 Task: Create a due date automation trigger when advanced on, on the wednesday of the week a card is due add dates not due this week at 11:00 AM.
Action: Mouse moved to (1091, 103)
Screenshot: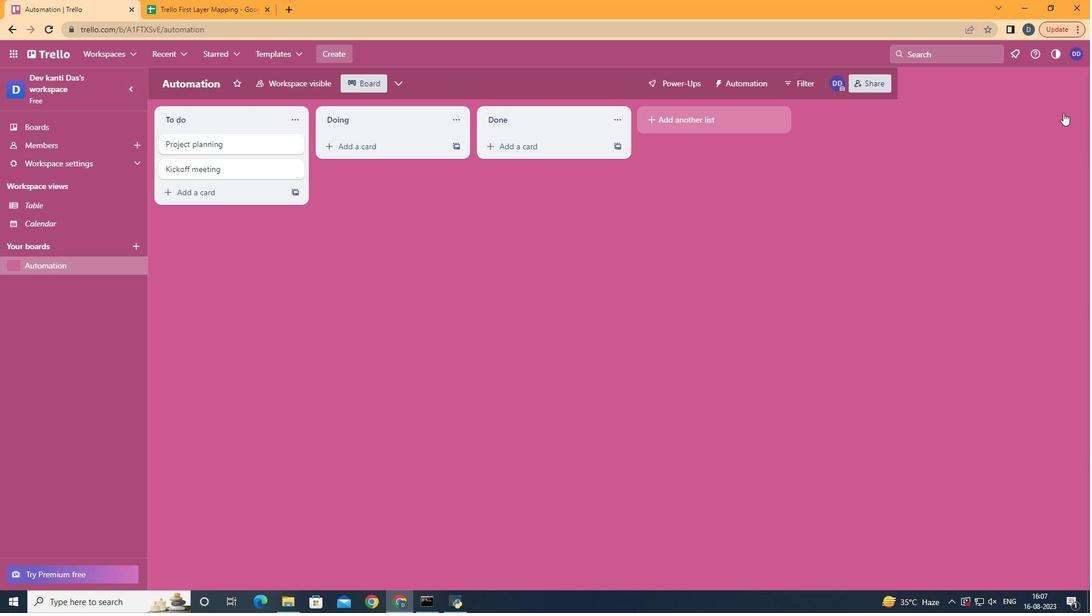 
Action: Mouse pressed left at (1091, 103)
Screenshot: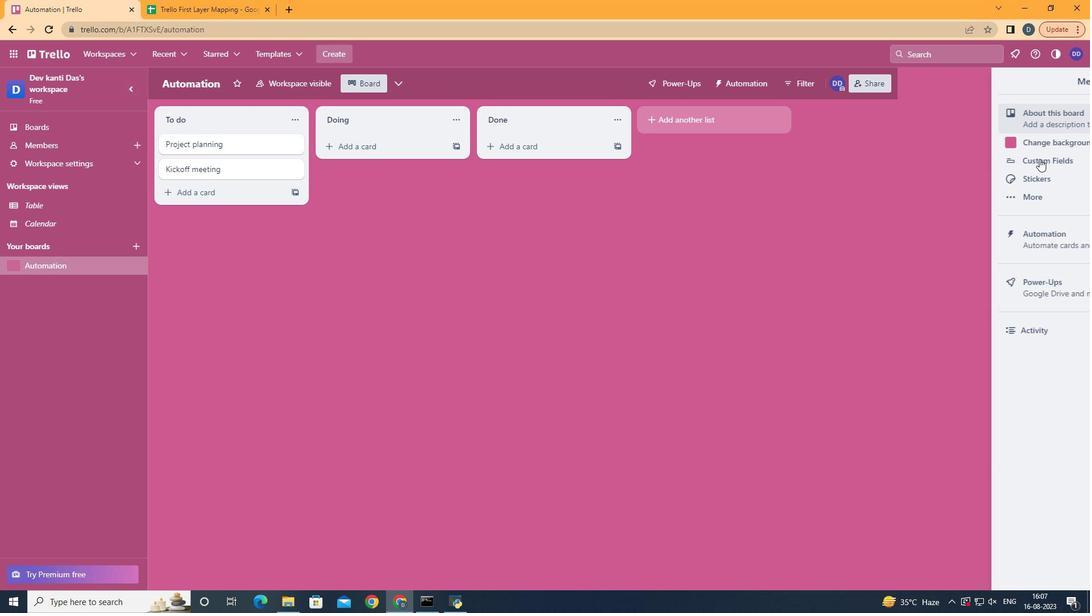 
Action: Mouse moved to (1004, 254)
Screenshot: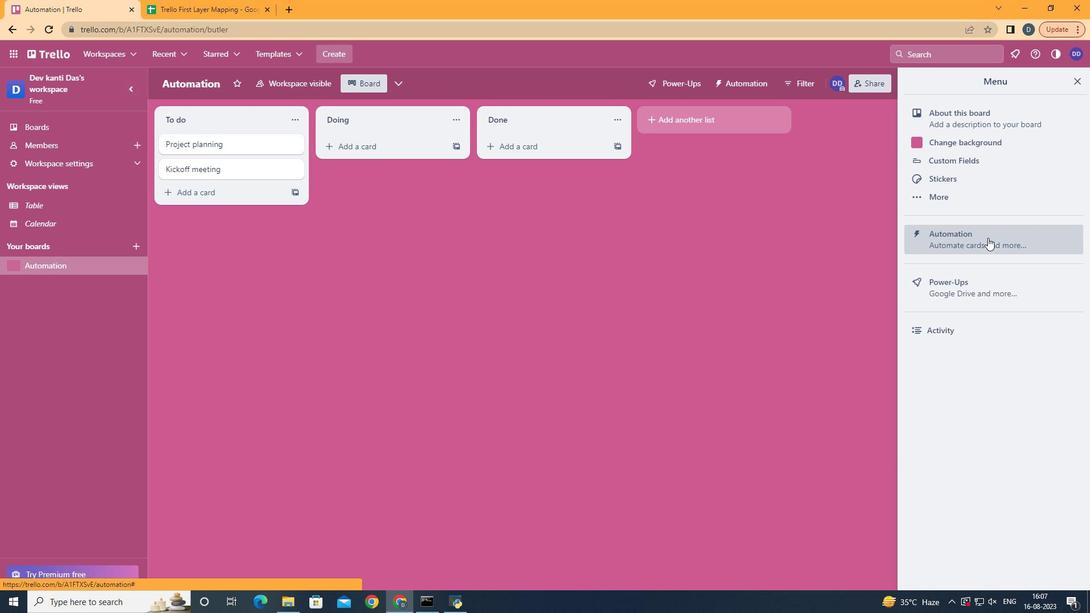
Action: Mouse pressed left at (1004, 254)
Screenshot: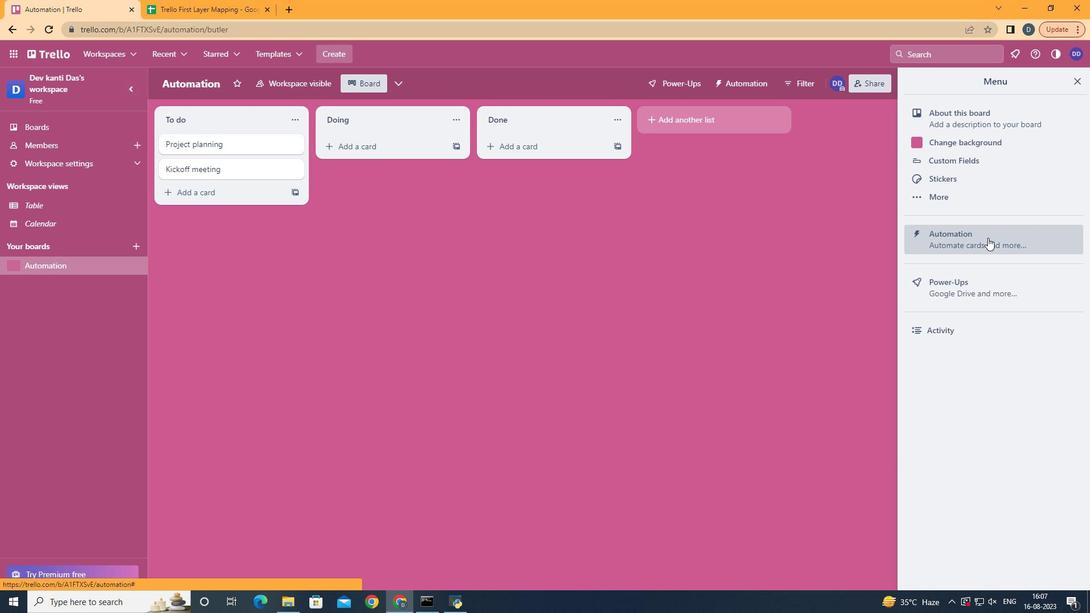 
Action: Mouse moved to (220, 253)
Screenshot: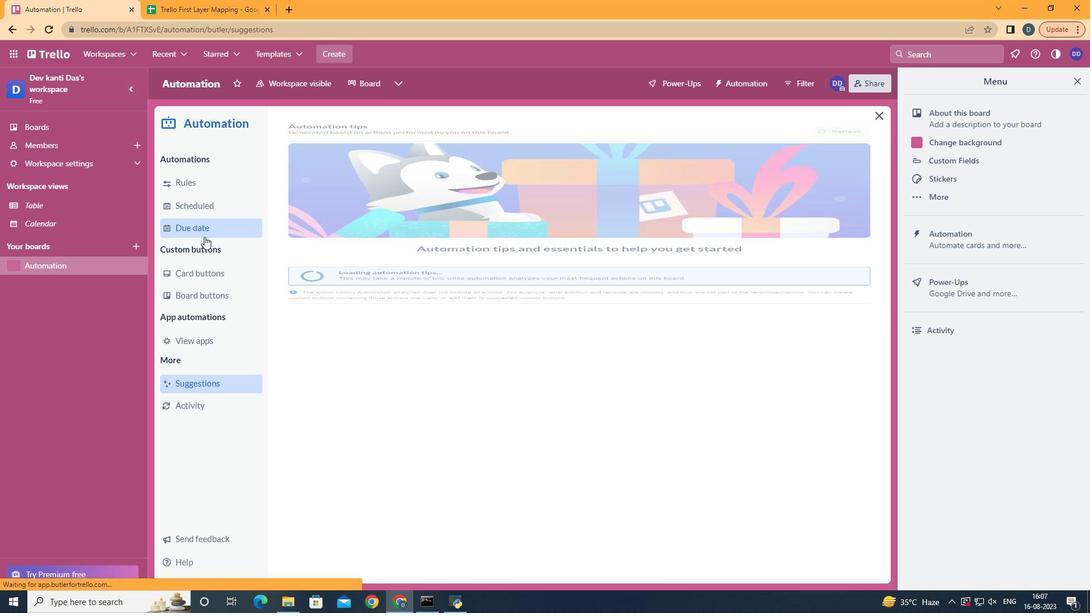 
Action: Mouse pressed left at (220, 253)
Screenshot: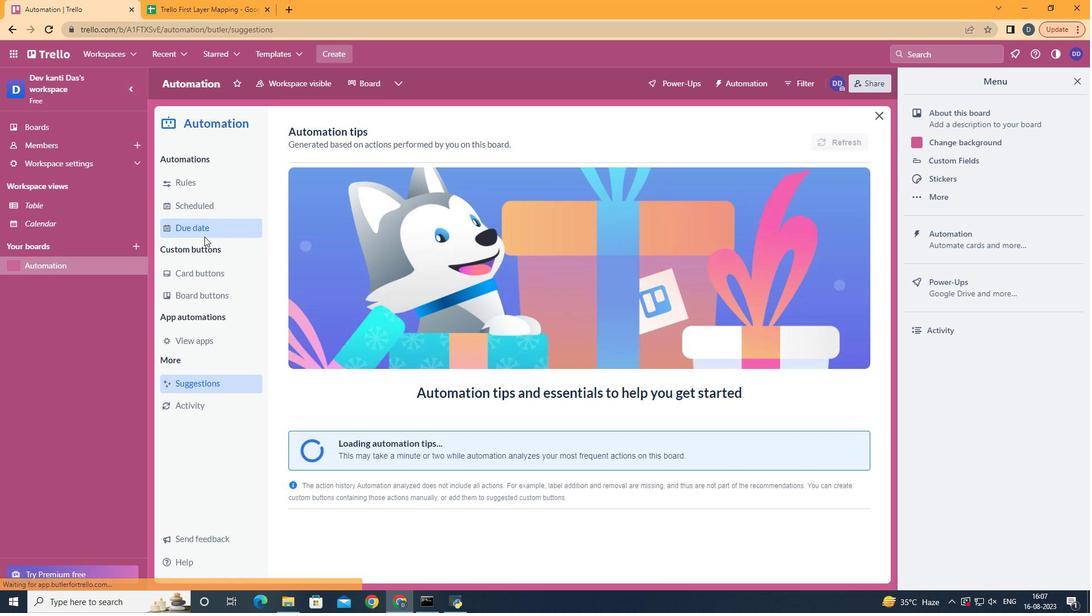 
Action: Mouse moved to (804, 148)
Screenshot: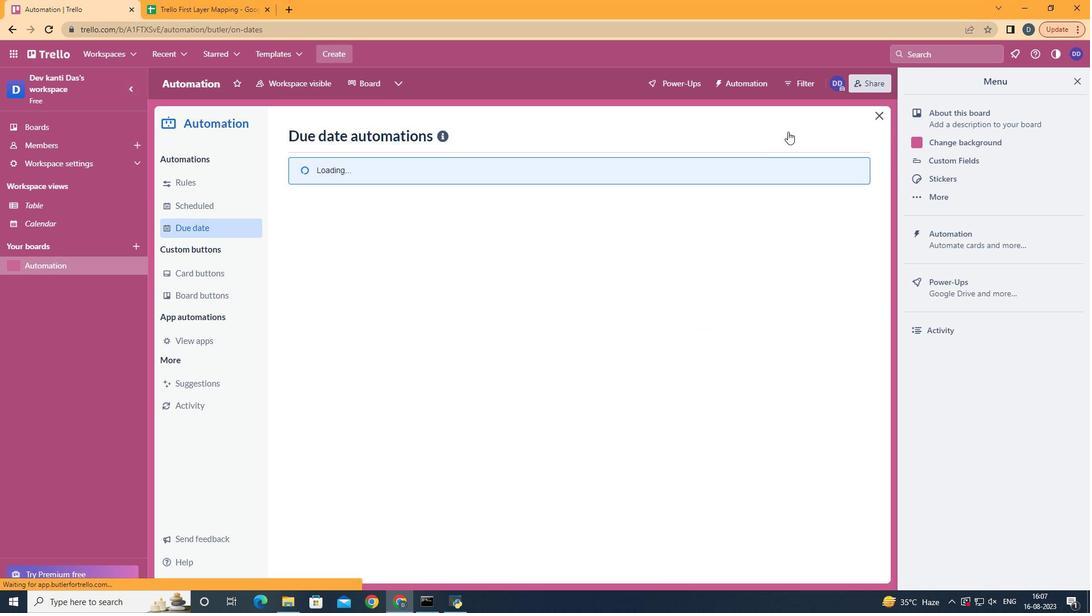 
Action: Mouse pressed left at (804, 148)
Screenshot: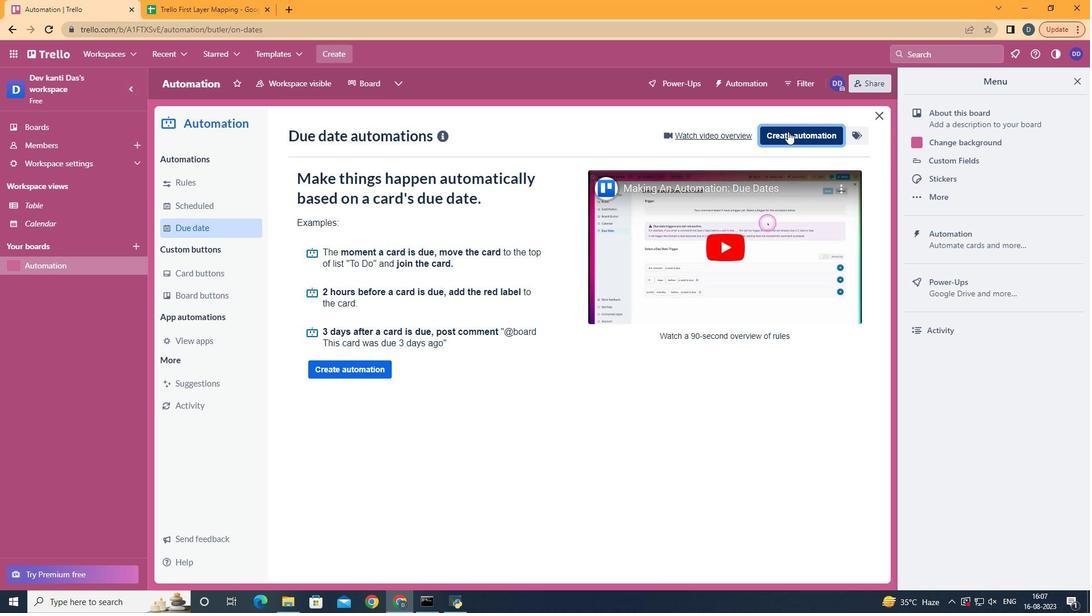 
Action: Mouse moved to (649, 265)
Screenshot: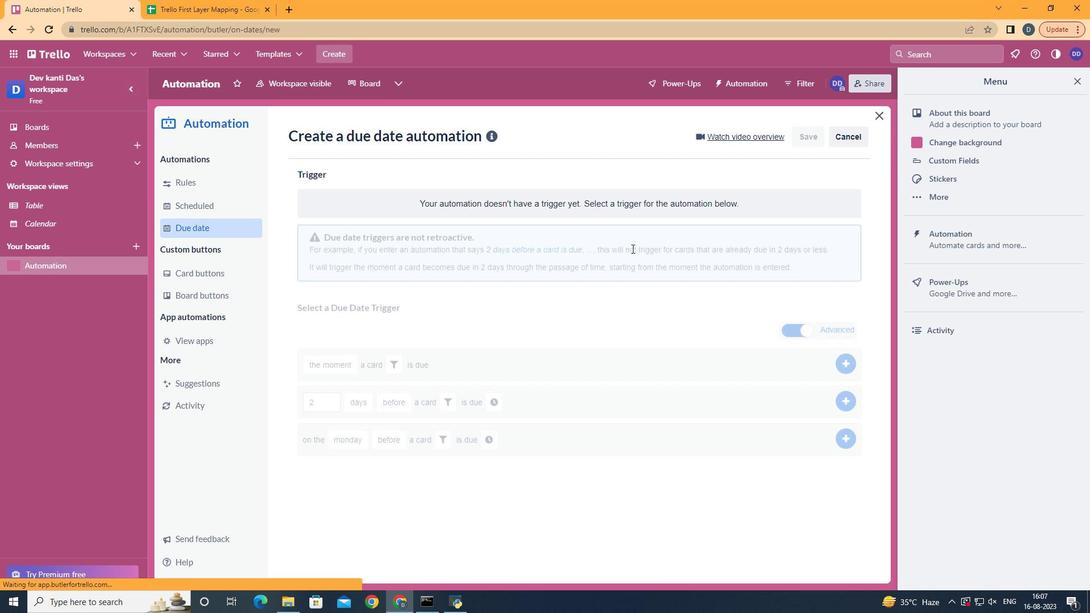 
Action: Mouse pressed left at (649, 265)
Screenshot: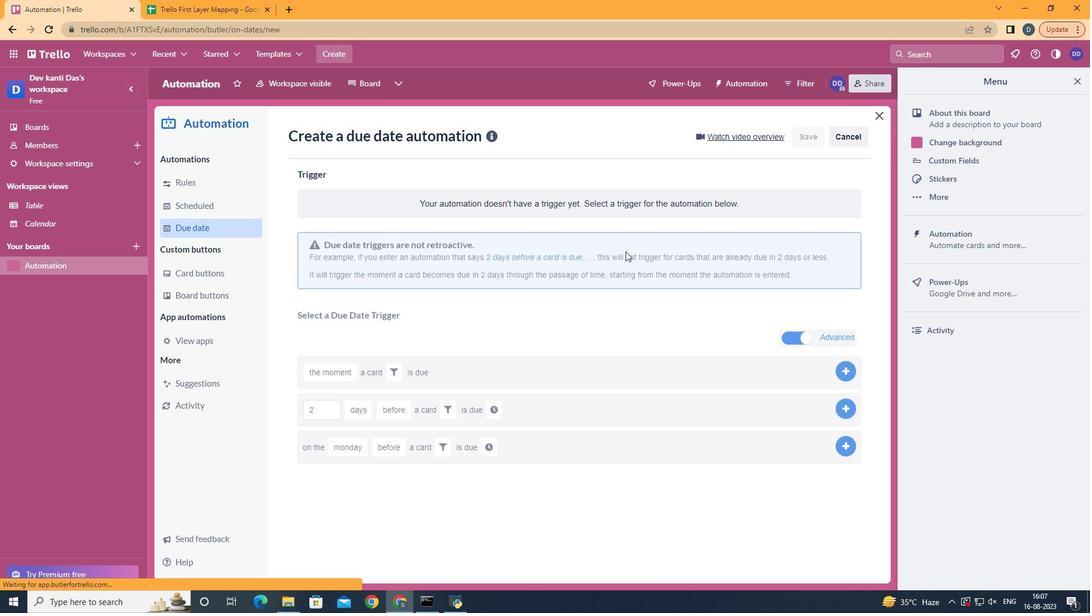 
Action: Mouse moved to (380, 362)
Screenshot: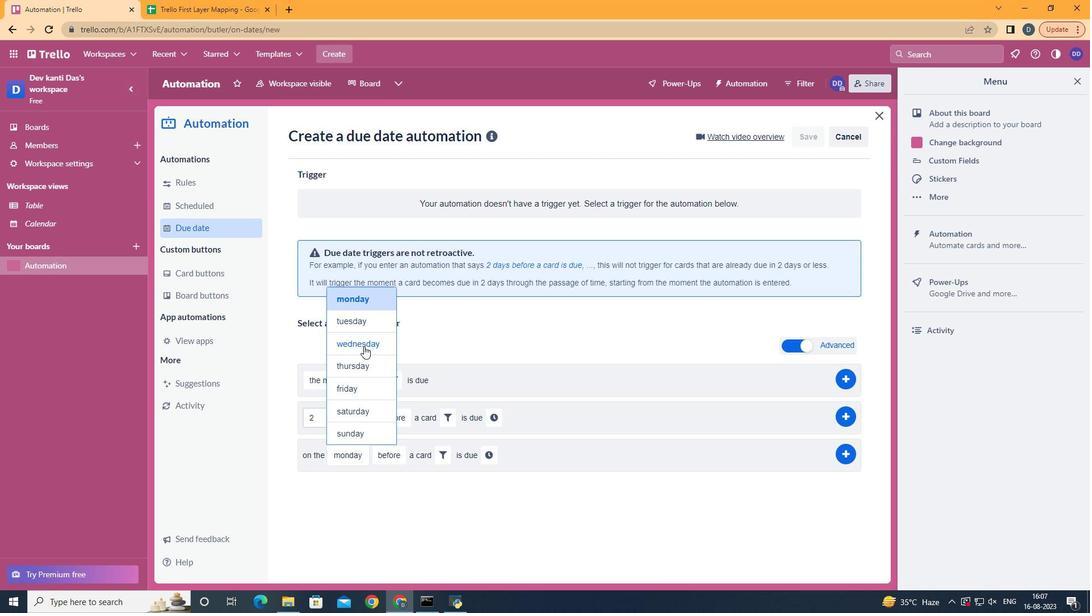 
Action: Mouse pressed left at (380, 362)
Screenshot: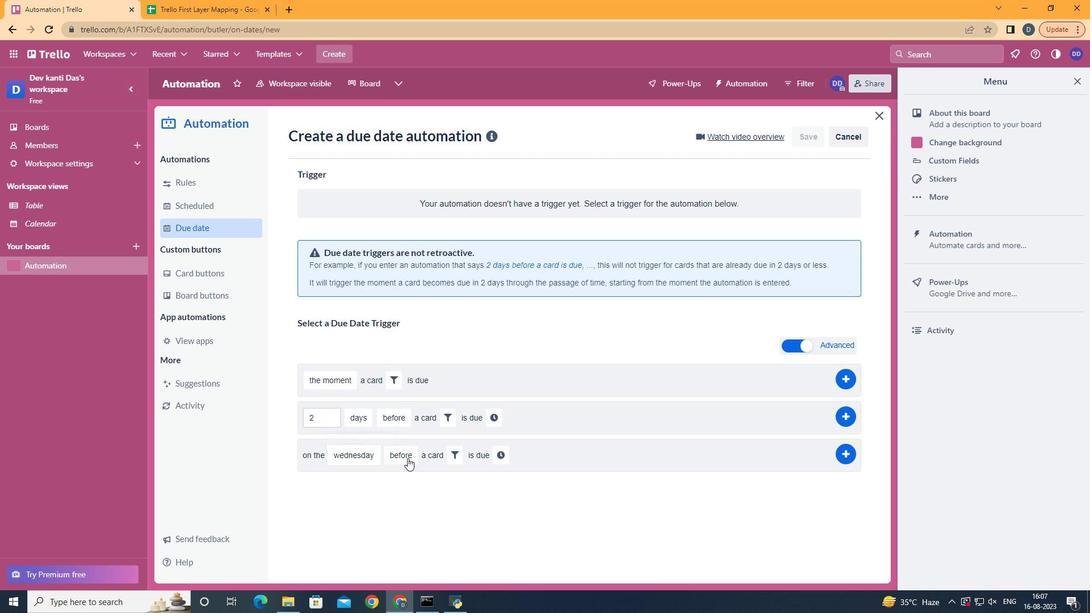 
Action: Mouse moved to (443, 538)
Screenshot: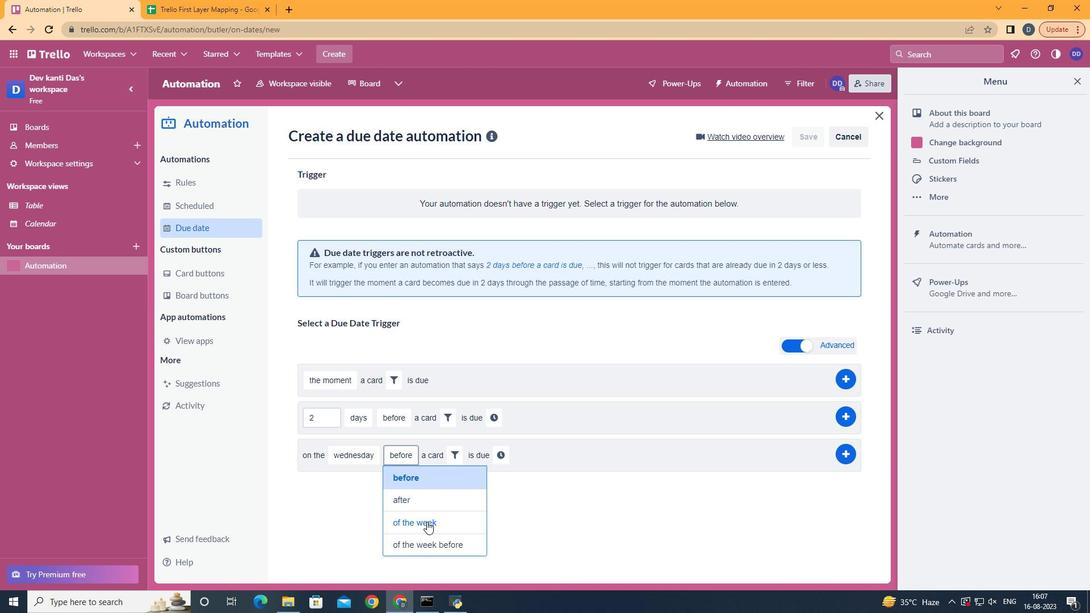 
Action: Mouse pressed left at (443, 538)
Screenshot: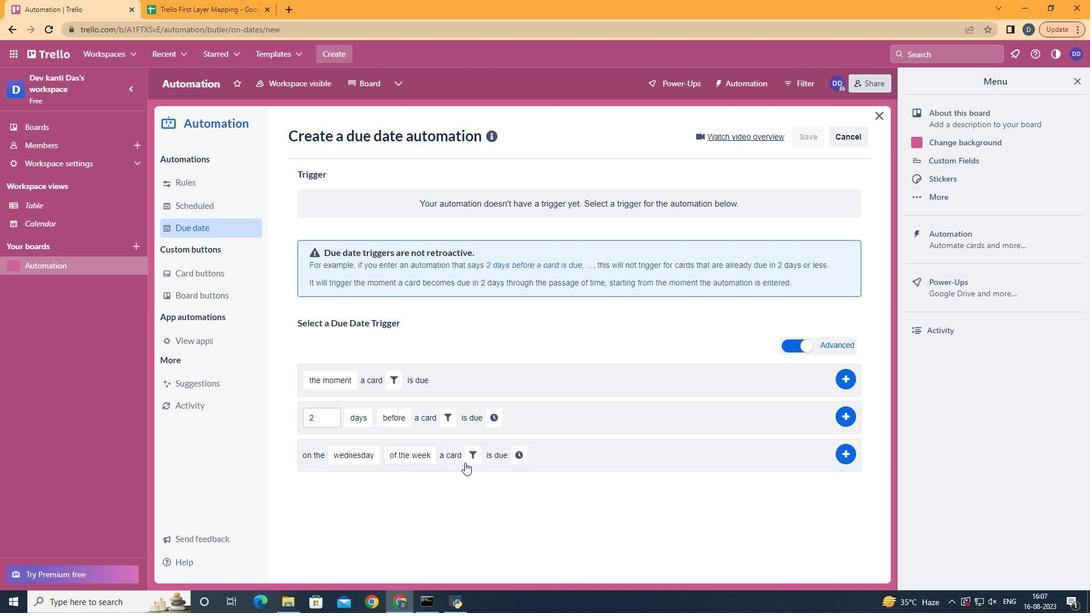 
Action: Mouse moved to (481, 474)
Screenshot: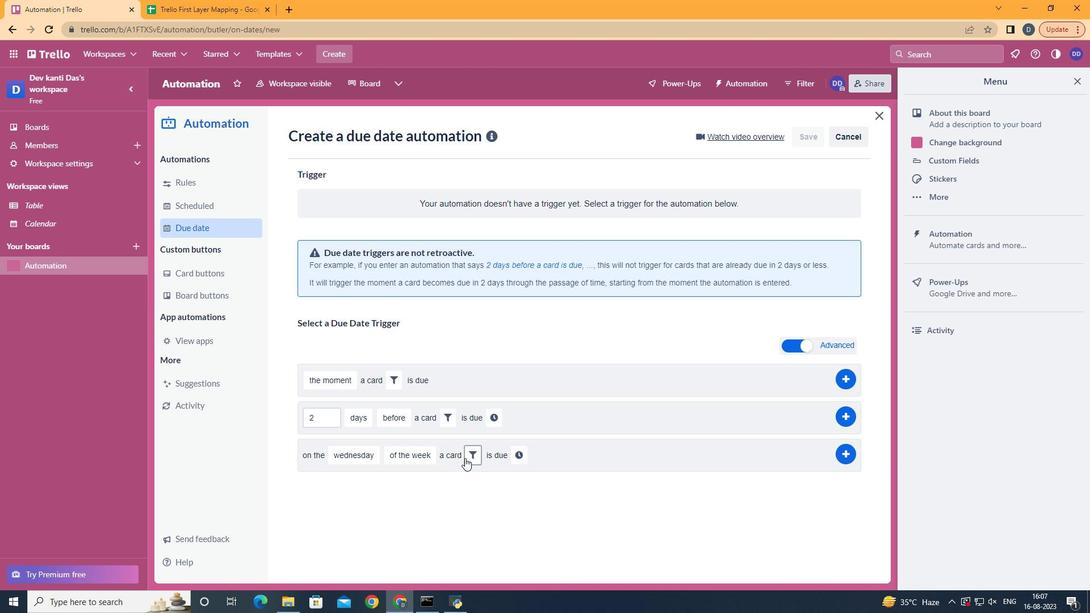 
Action: Mouse pressed left at (481, 474)
Screenshot: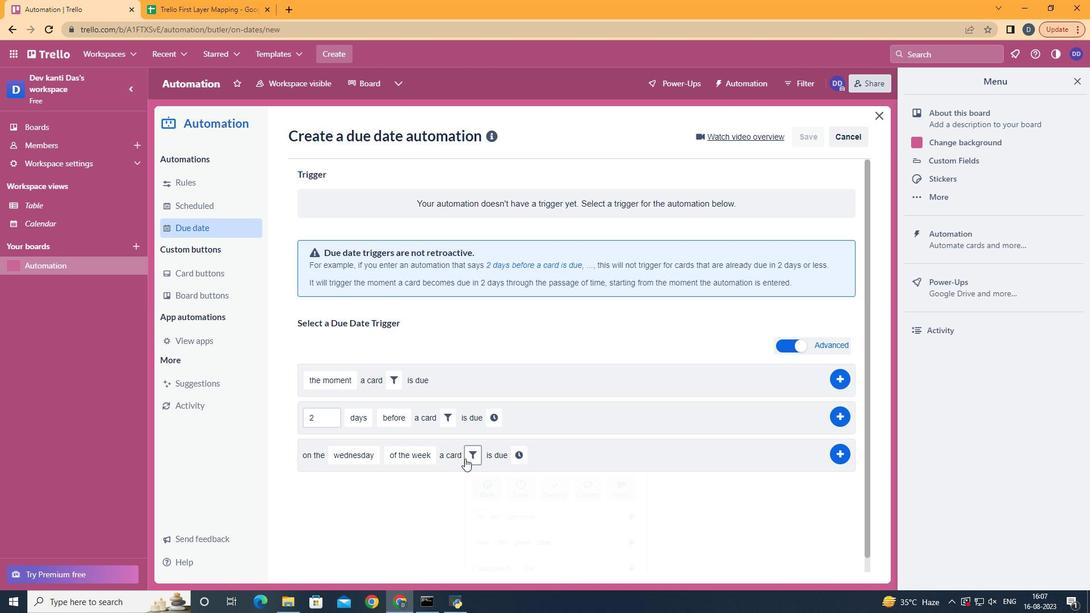 
Action: Mouse moved to (561, 503)
Screenshot: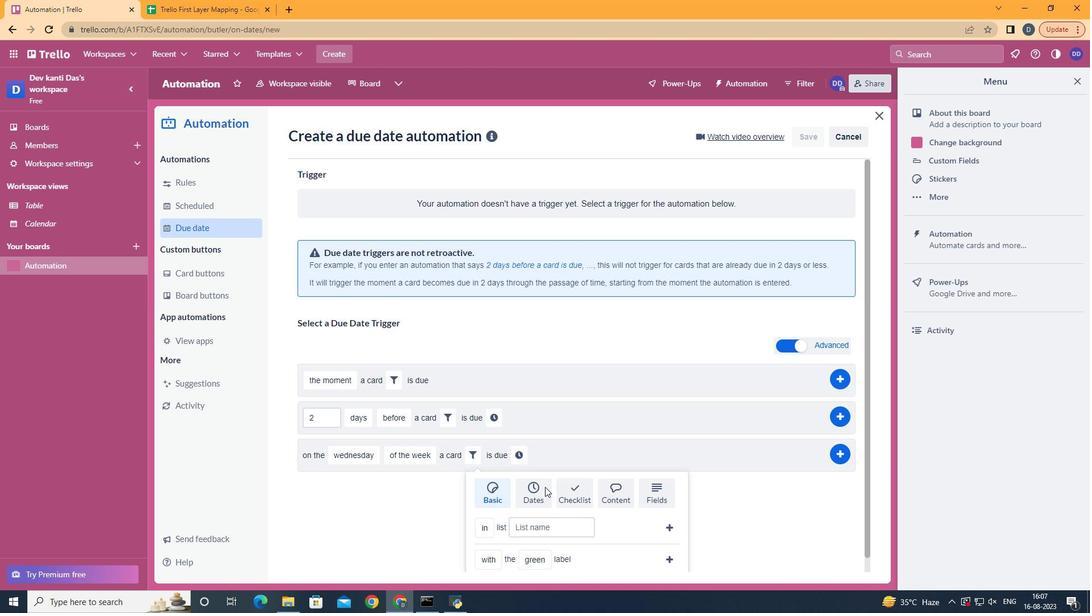 
Action: Mouse pressed left at (561, 503)
Screenshot: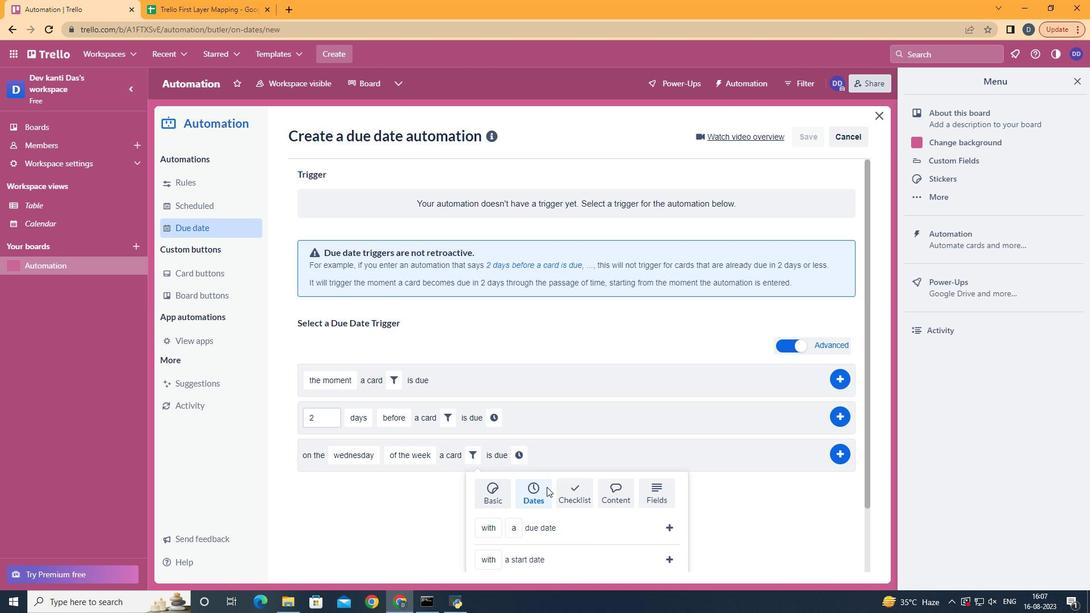 
Action: Mouse moved to (565, 503)
Screenshot: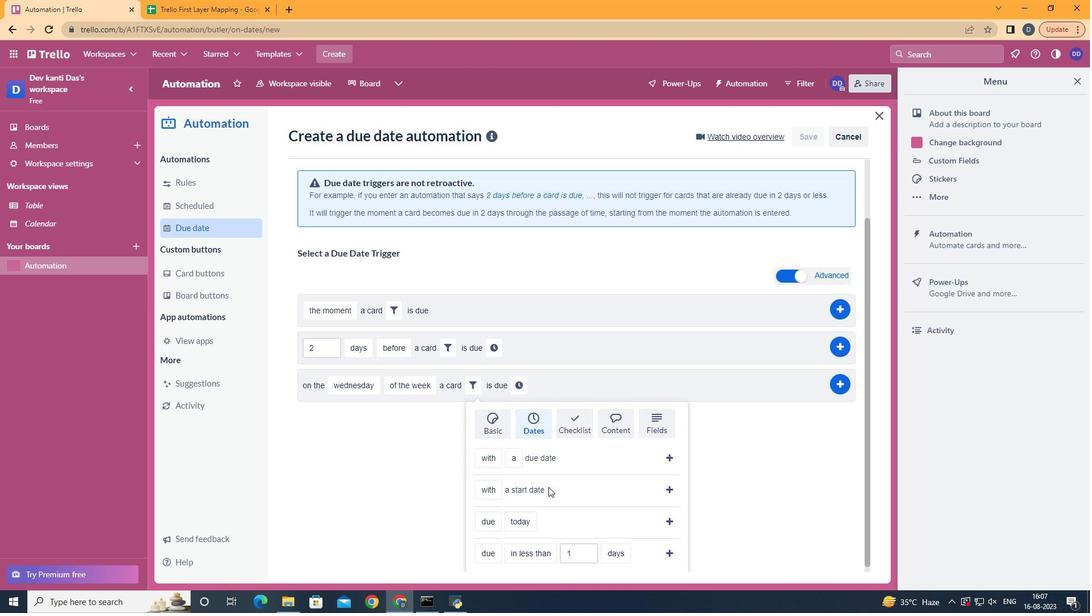 
Action: Mouse scrolled (565, 503) with delta (0, 0)
Screenshot: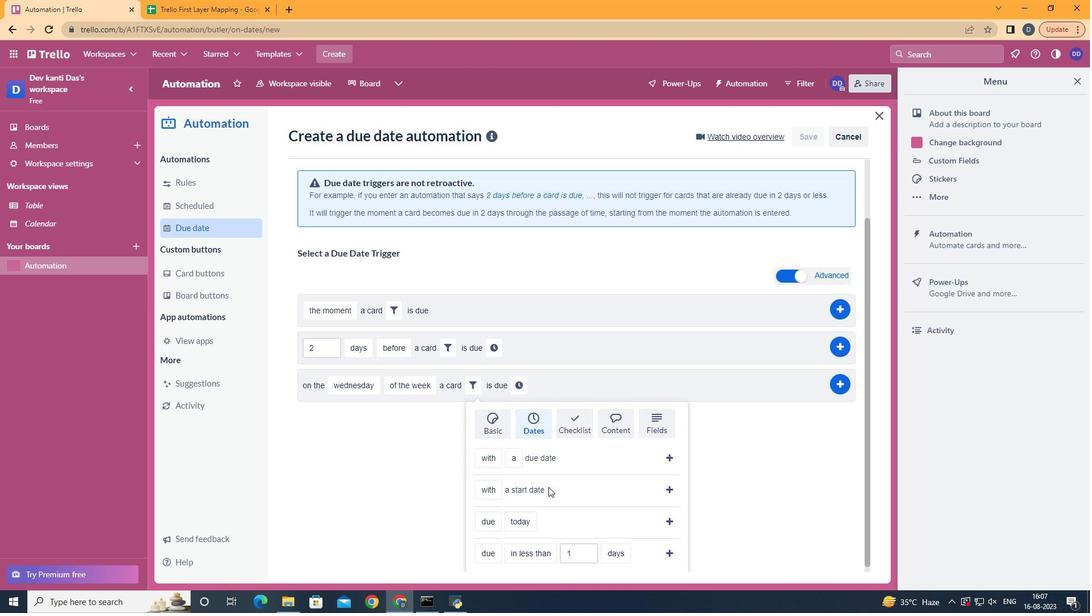 
Action: Mouse scrolled (565, 503) with delta (0, 0)
Screenshot: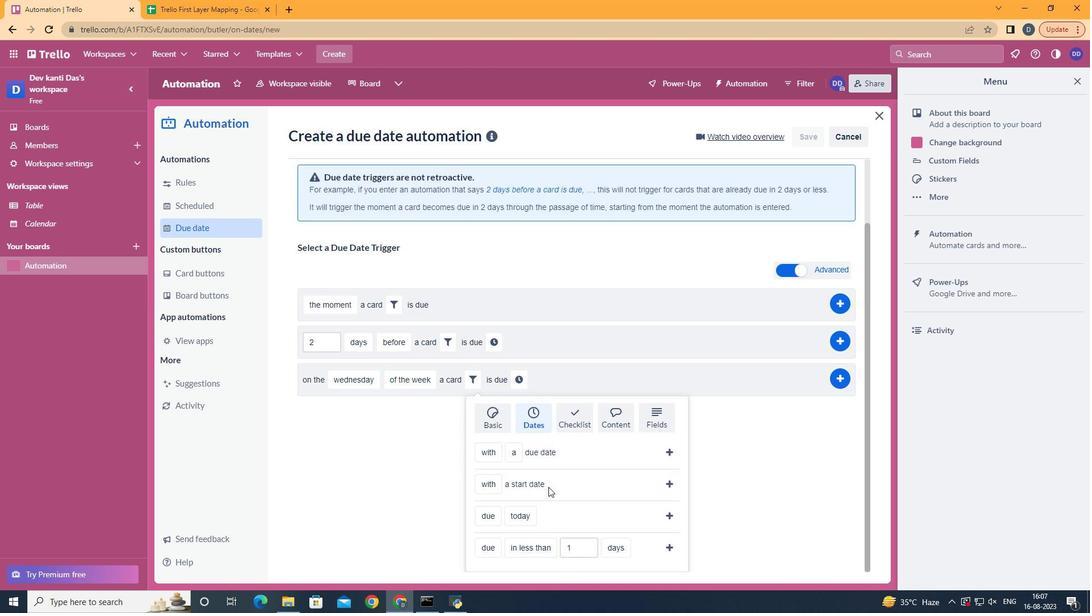 
Action: Mouse scrolled (565, 503) with delta (0, 0)
Screenshot: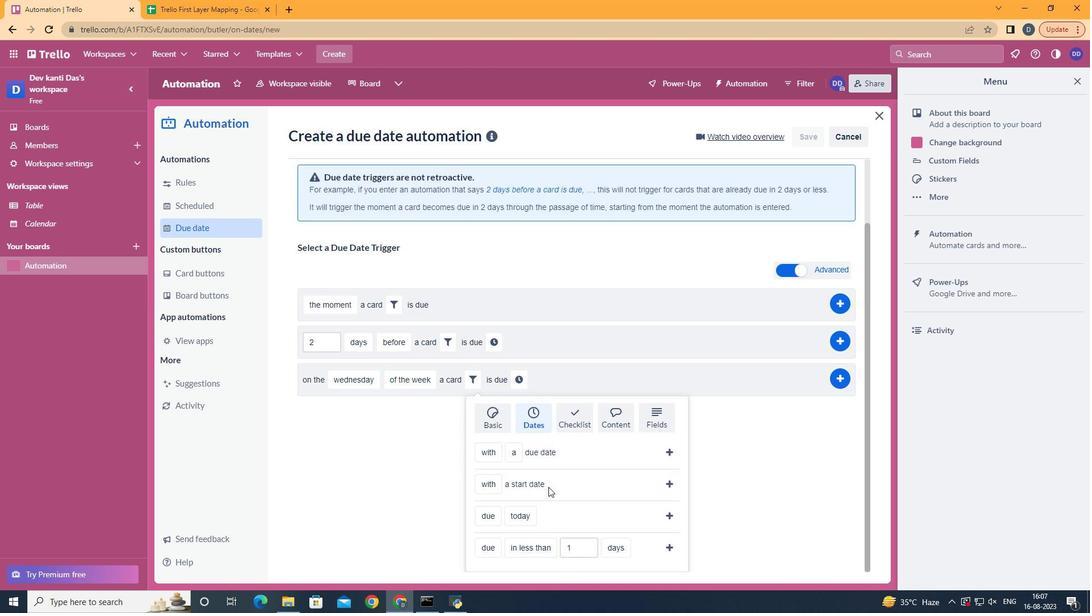 
Action: Mouse scrolled (565, 503) with delta (0, 0)
Screenshot: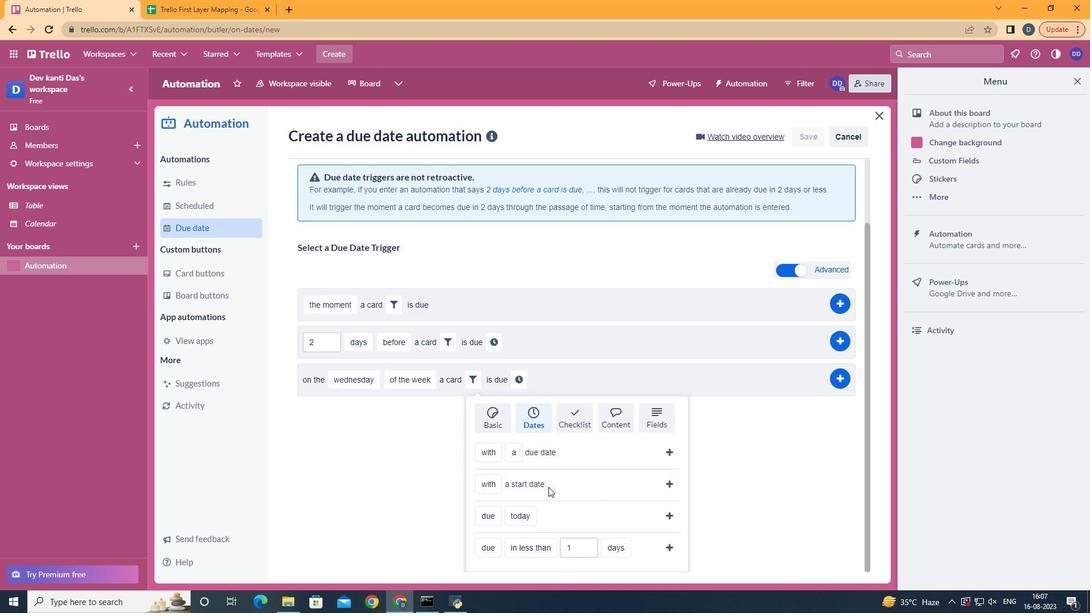
Action: Mouse scrolled (565, 503) with delta (0, 0)
Screenshot: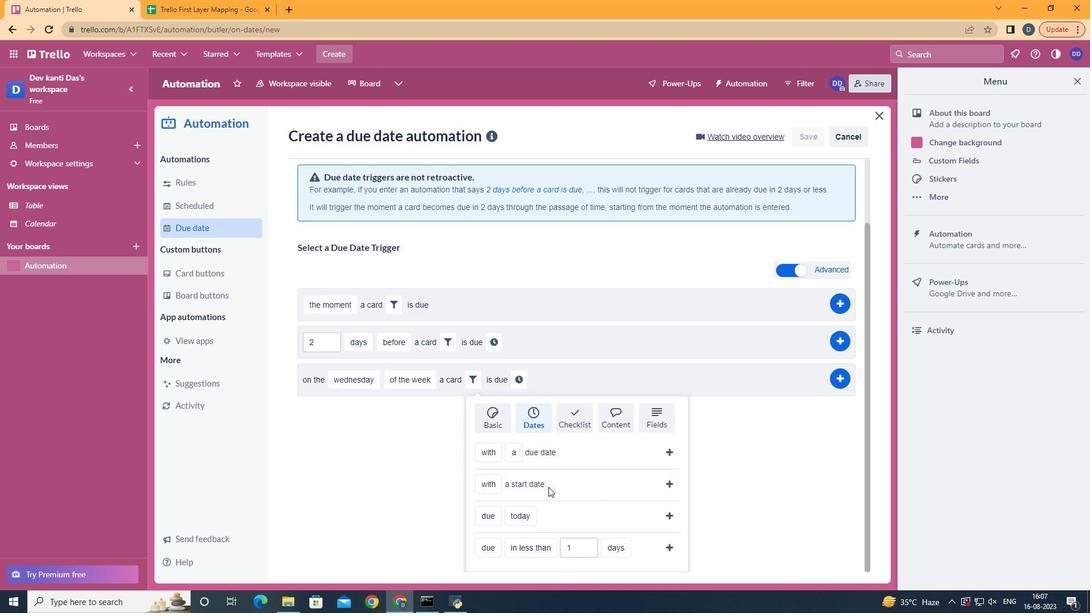 
Action: Mouse scrolled (565, 503) with delta (0, 0)
Screenshot: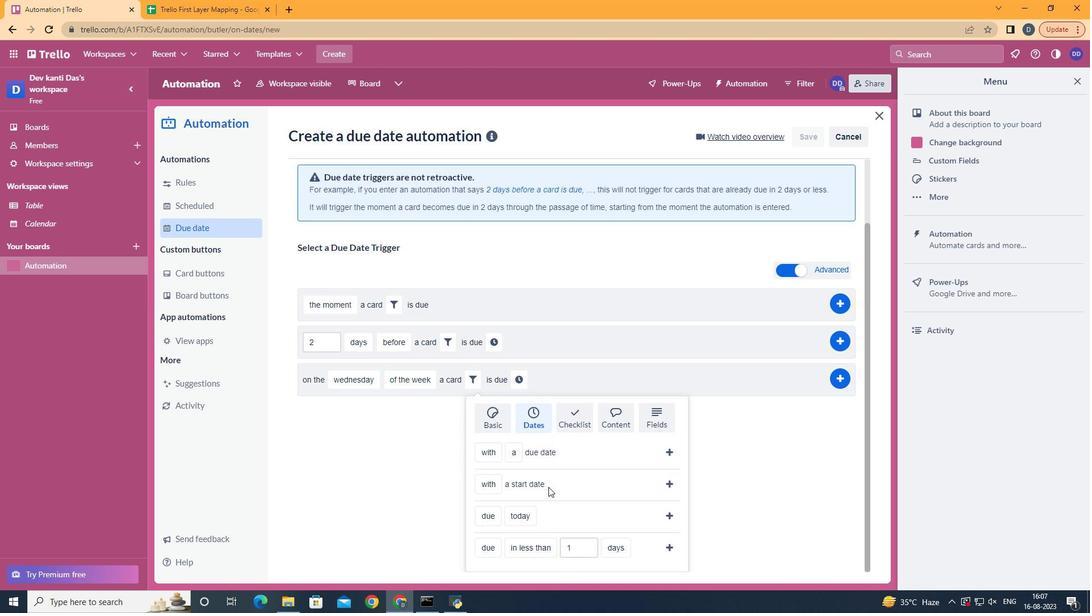 
Action: Mouse moved to (515, 458)
Screenshot: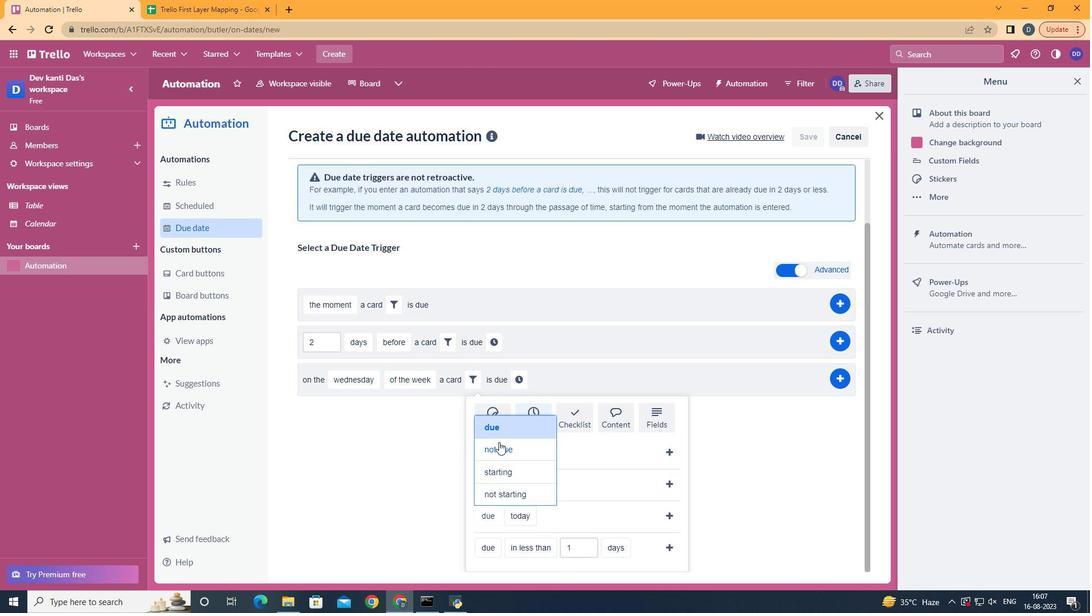 
Action: Mouse pressed left at (515, 458)
Screenshot: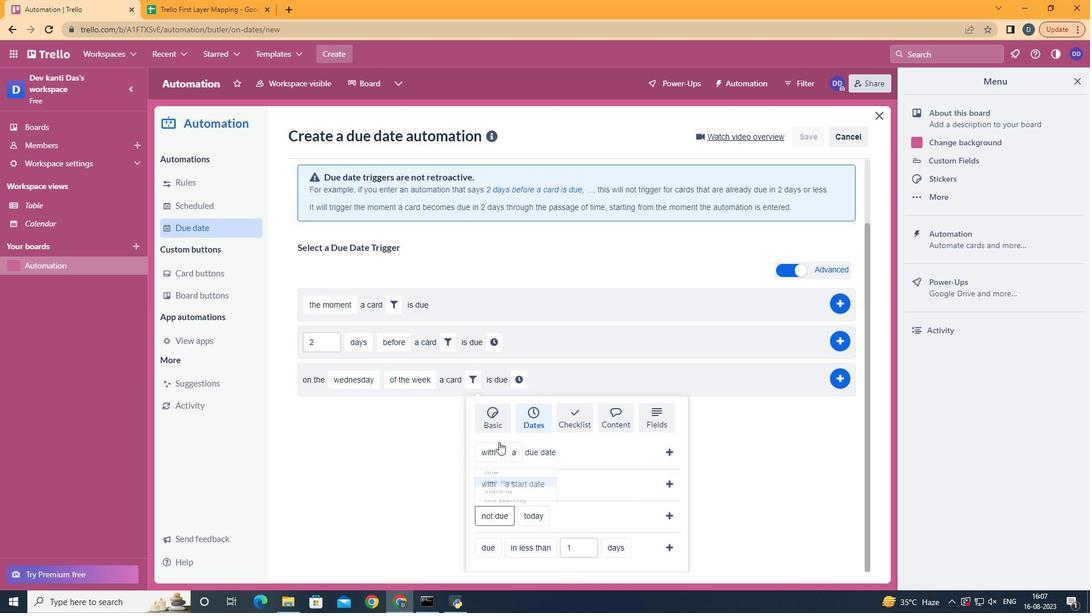 
Action: Mouse moved to (566, 437)
Screenshot: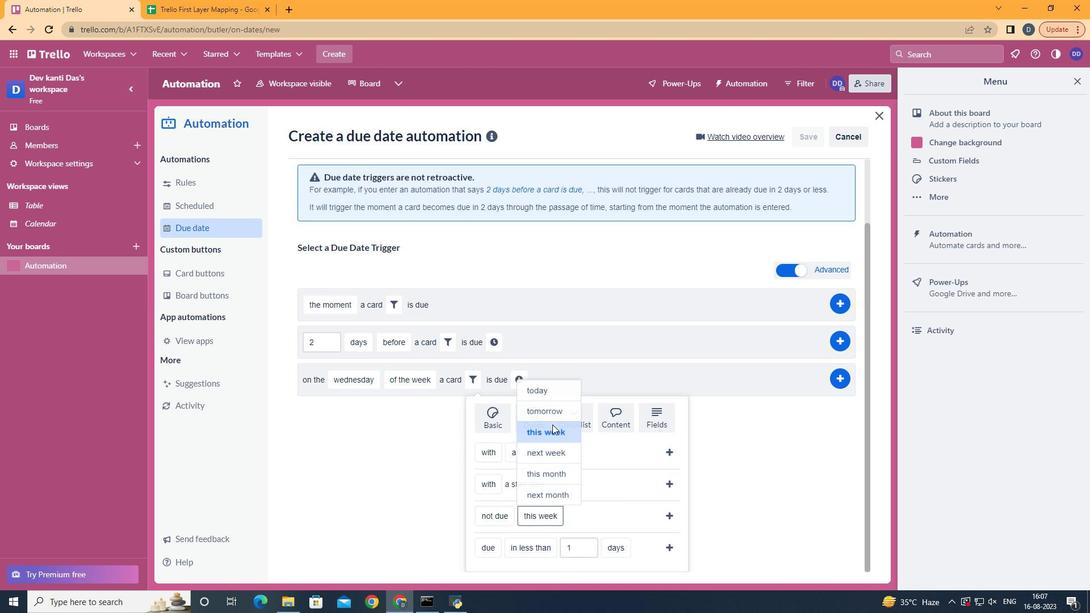 
Action: Mouse pressed left at (566, 437)
Screenshot: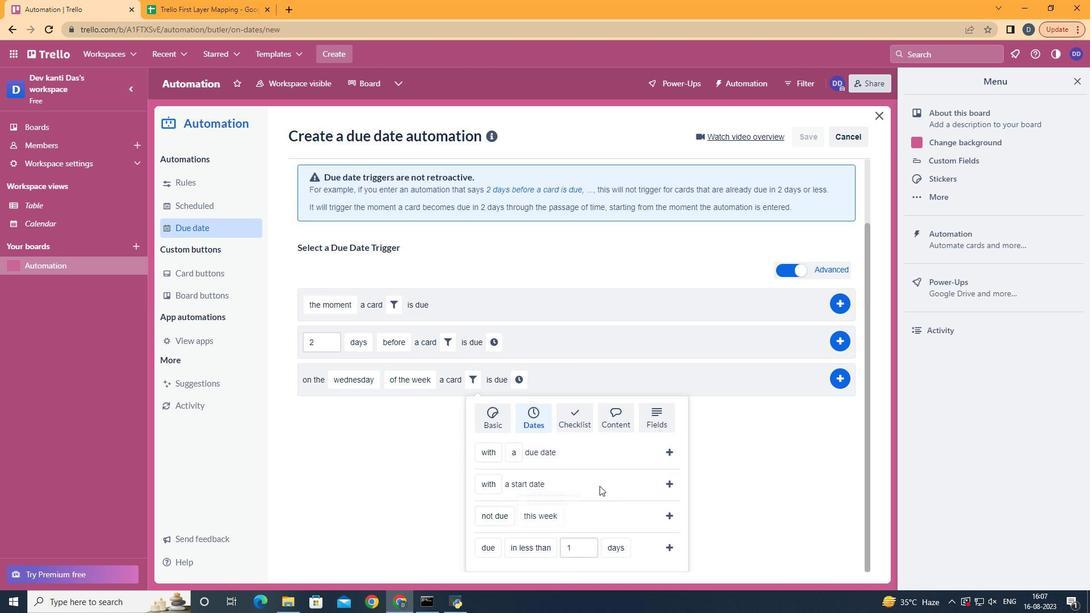 
Action: Mouse moved to (674, 541)
Screenshot: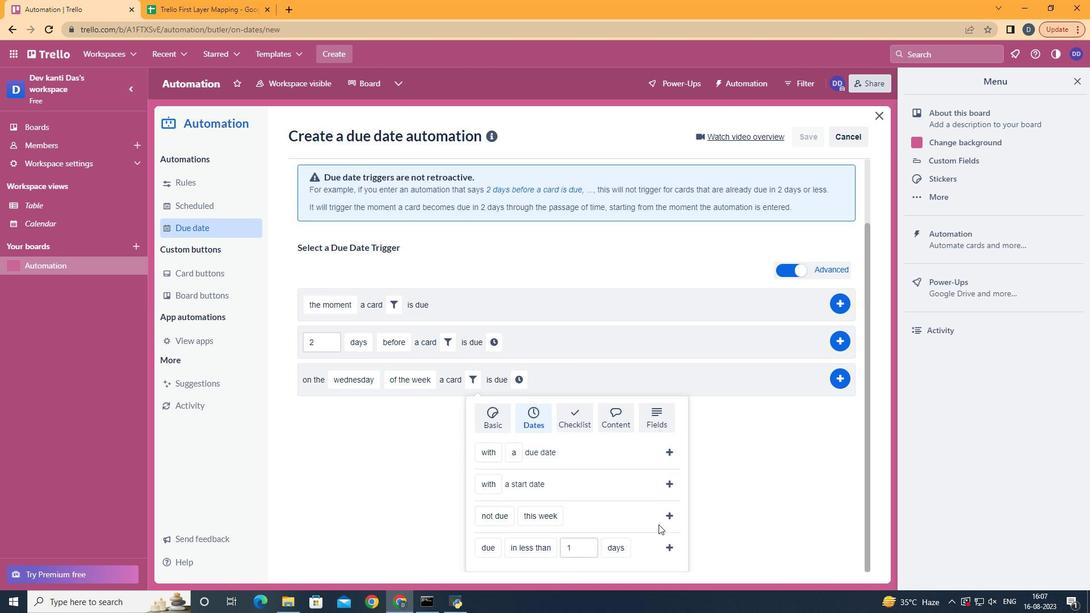 
Action: Mouse pressed left at (674, 541)
Screenshot: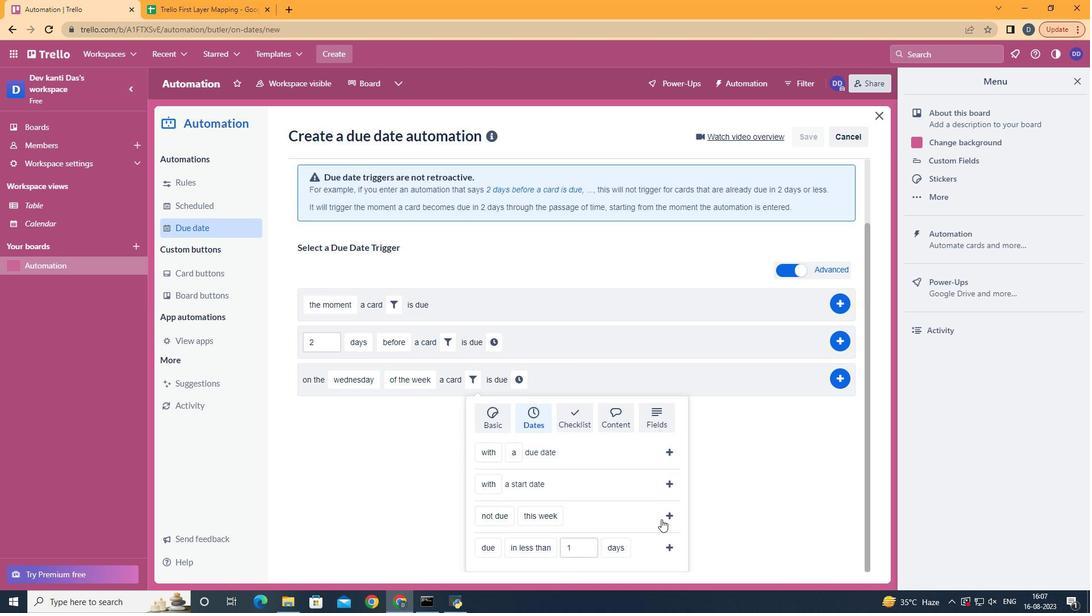 
Action: Mouse moved to (678, 536)
Screenshot: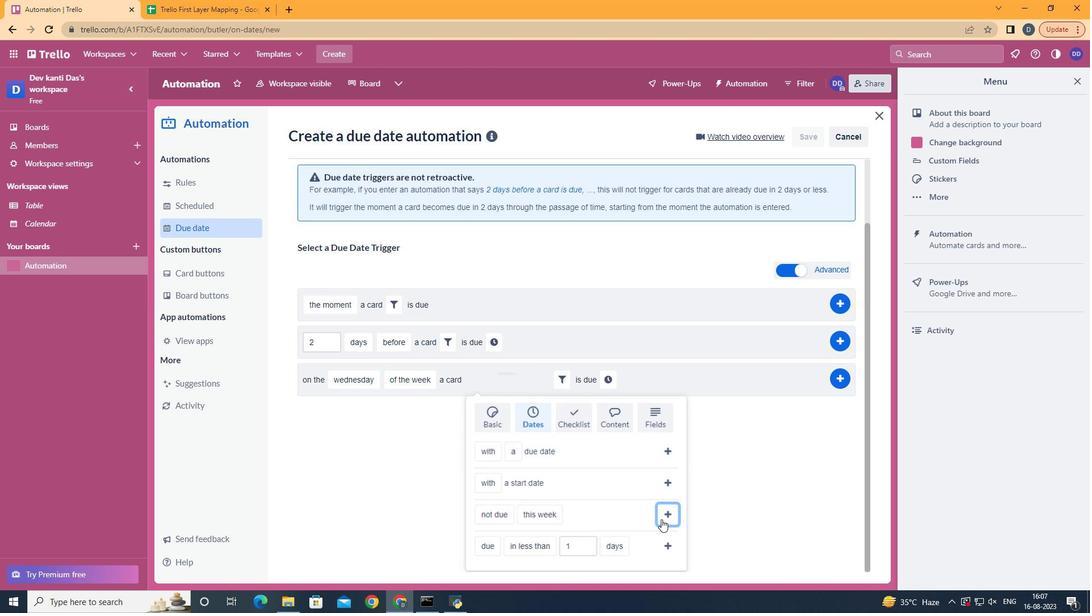 
Action: Mouse pressed left at (678, 536)
Screenshot: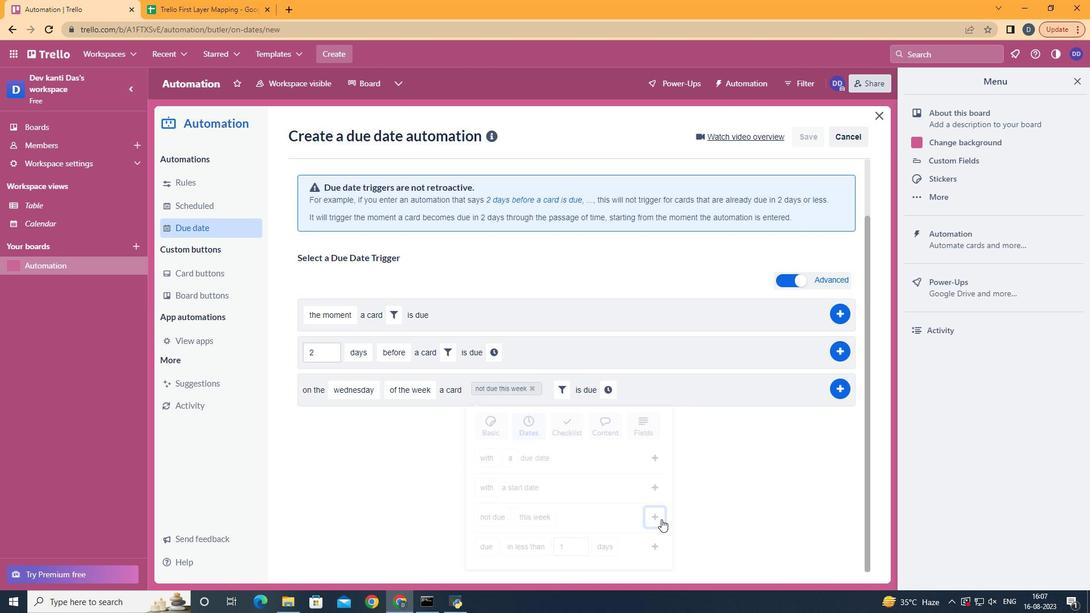 
Action: Mouse moved to (621, 468)
Screenshot: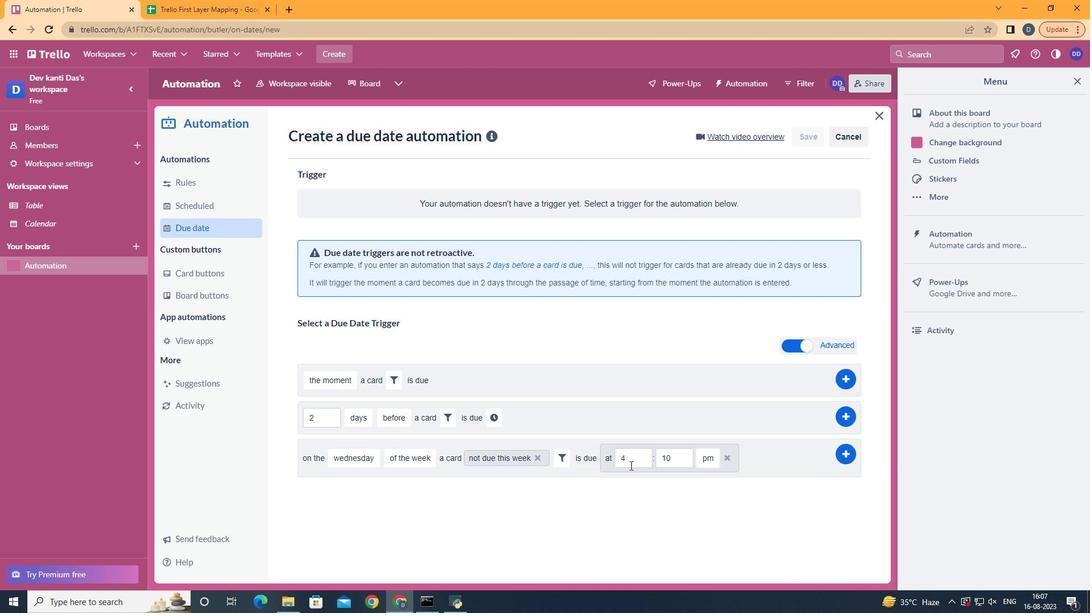 
Action: Mouse pressed left at (621, 468)
Screenshot: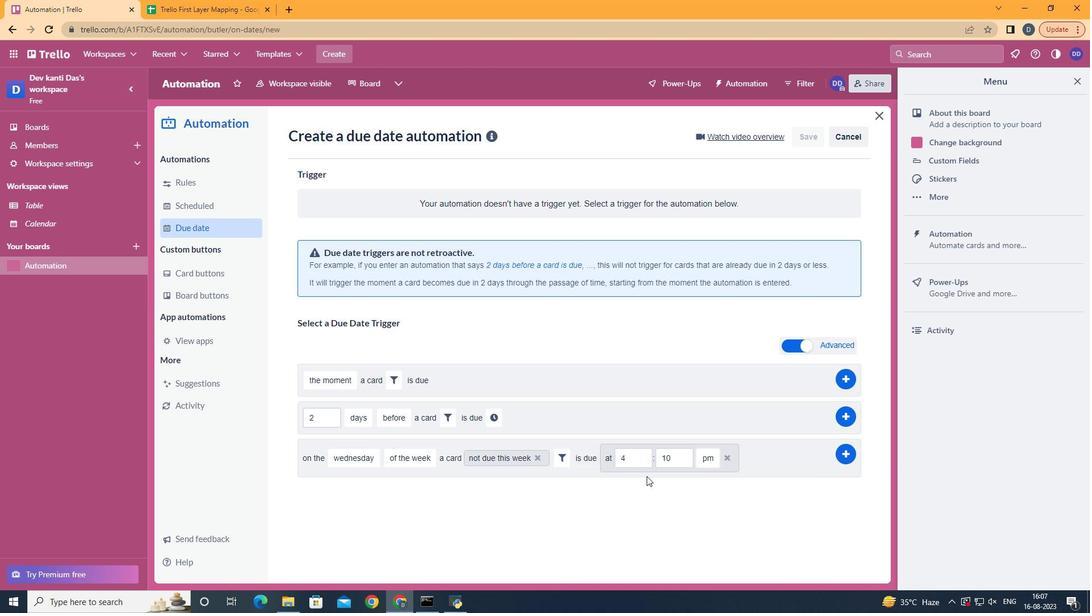 
Action: Mouse moved to (659, 479)
Screenshot: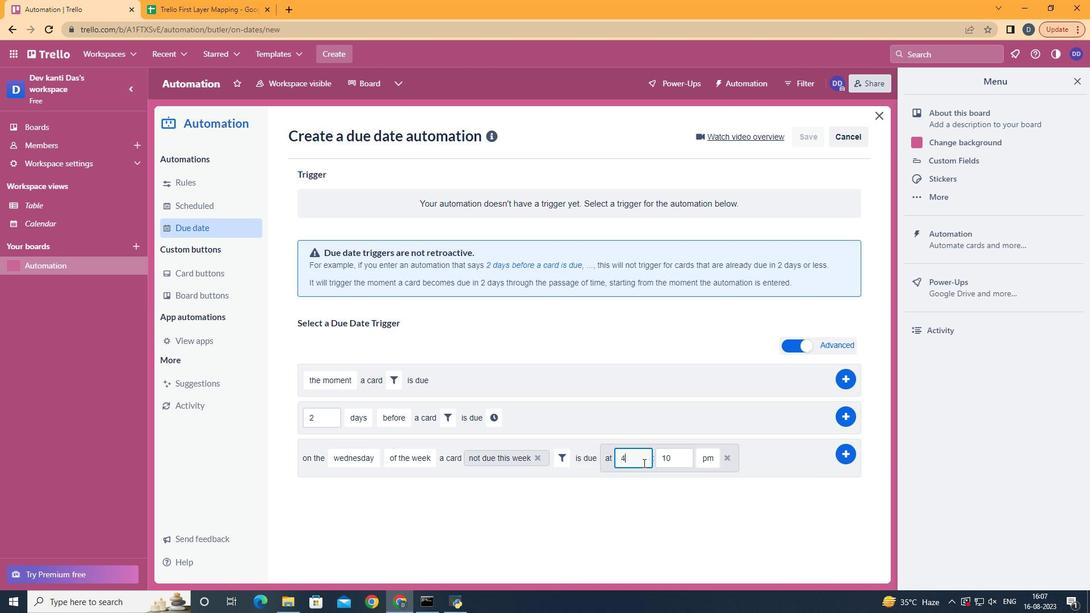 
Action: Mouse pressed left at (659, 479)
Screenshot: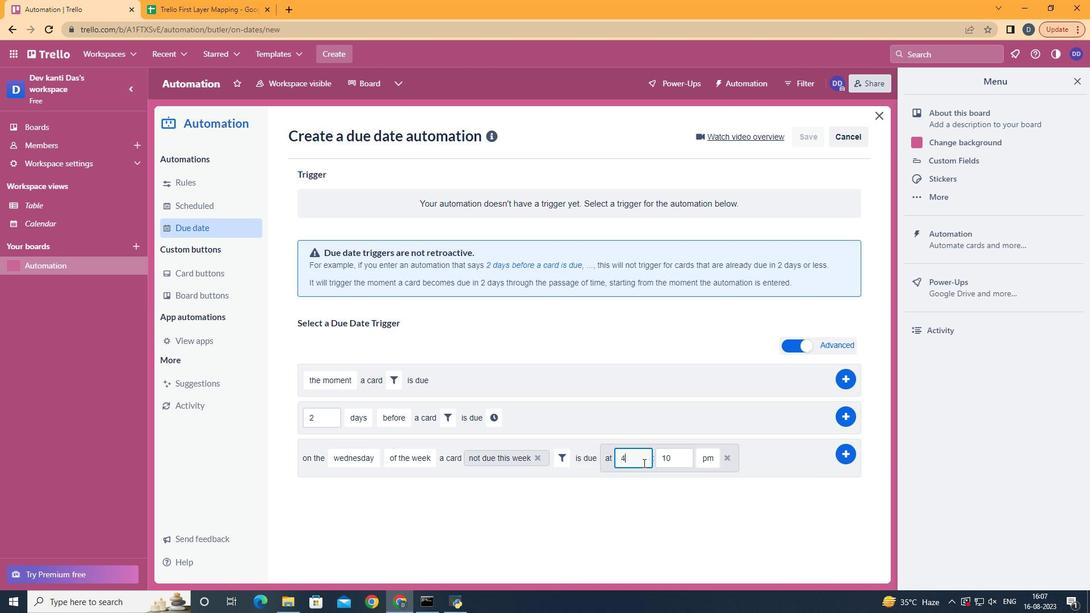 
Action: Key pressed <Key.backspace>11
Screenshot: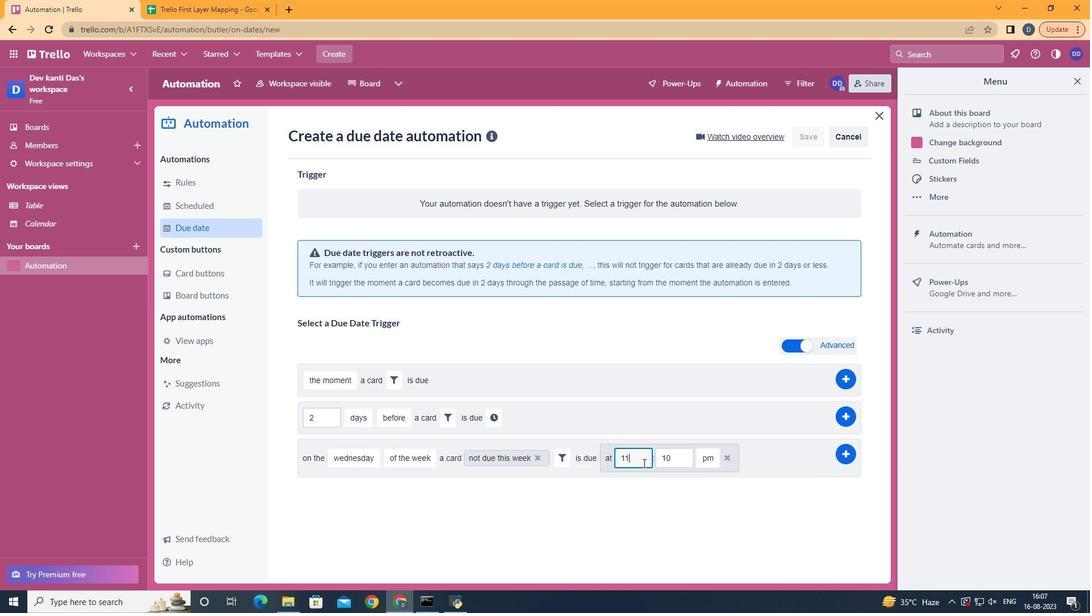 
Action: Mouse moved to (686, 486)
Screenshot: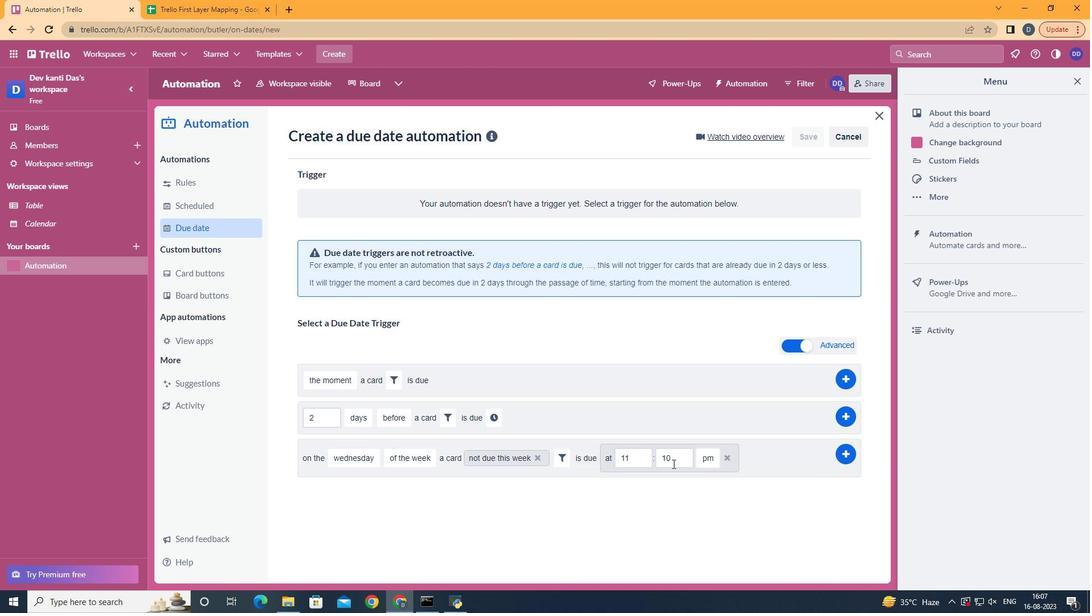 
Action: Mouse pressed left at (686, 486)
Screenshot: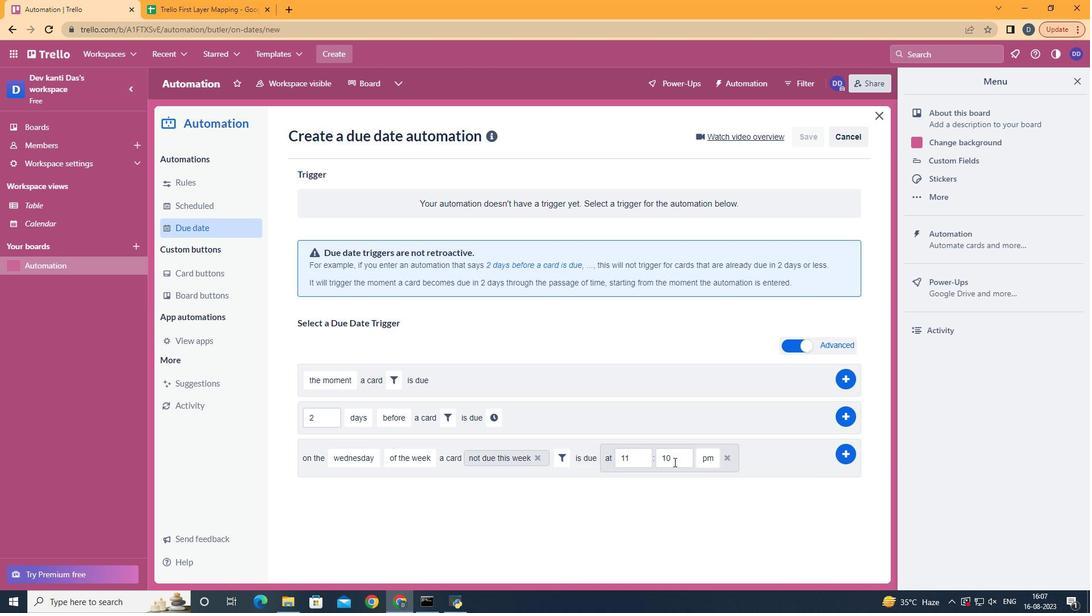 
Action: Mouse moved to (690, 478)
Screenshot: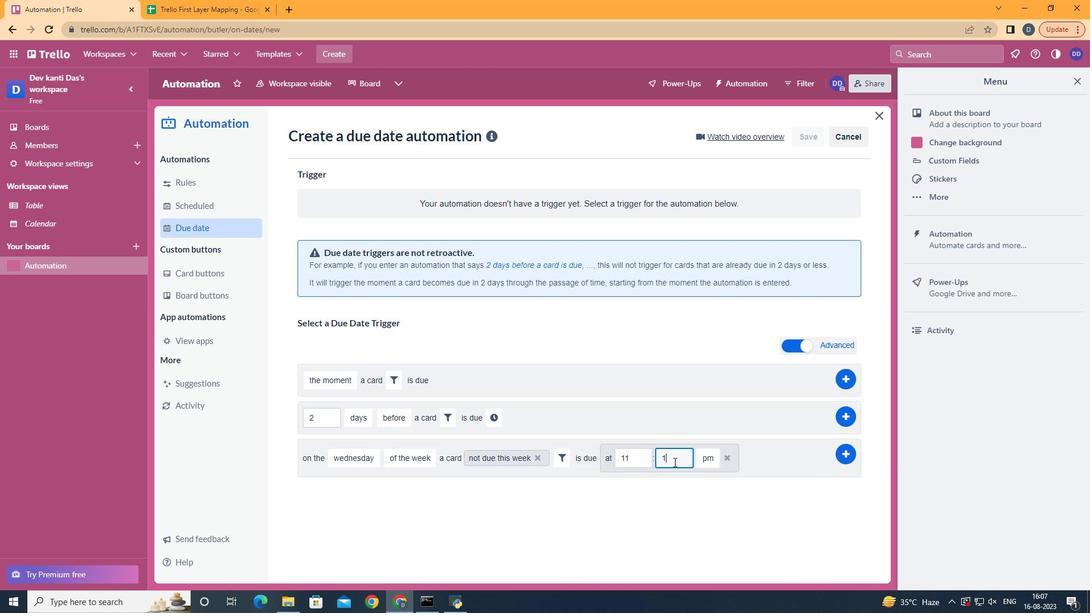 
Action: Mouse pressed left at (690, 478)
Screenshot: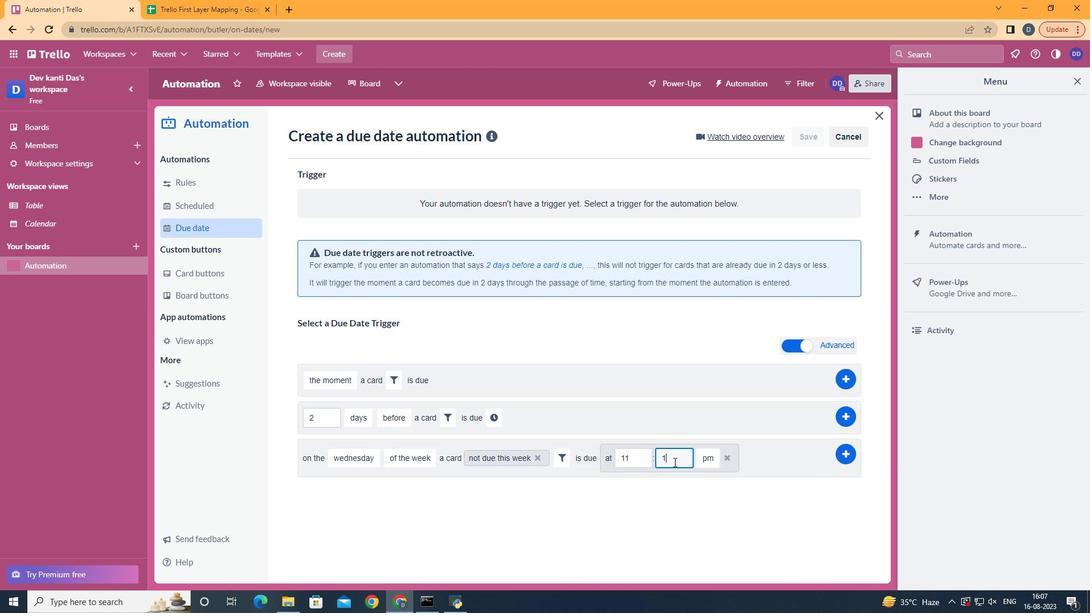 
Action: Key pressed <Key.backspace><Key.backspace>00
Screenshot: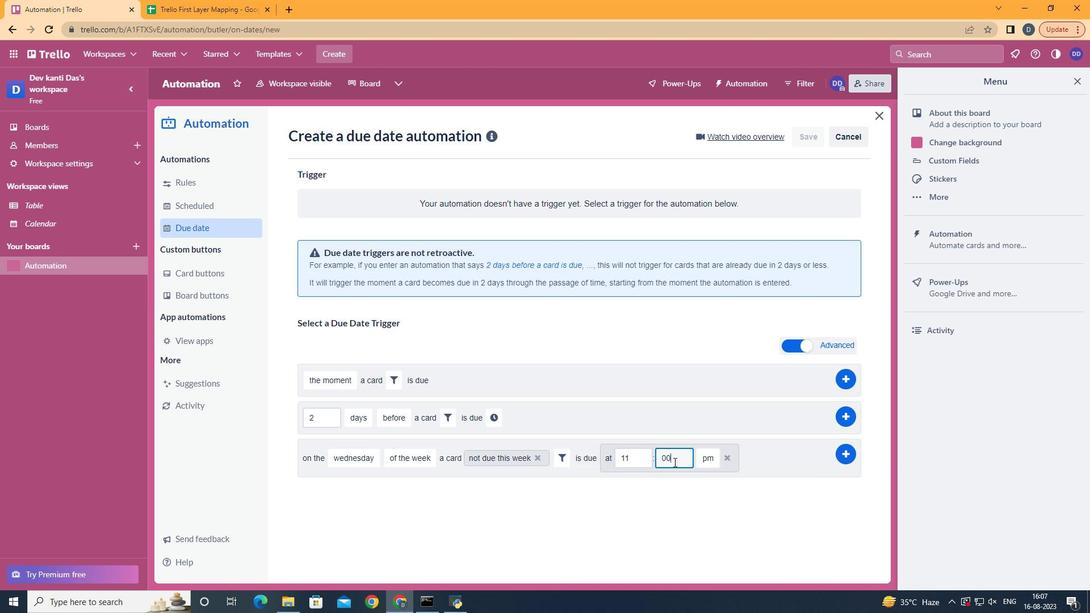 
Action: Mouse moved to (719, 490)
Screenshot: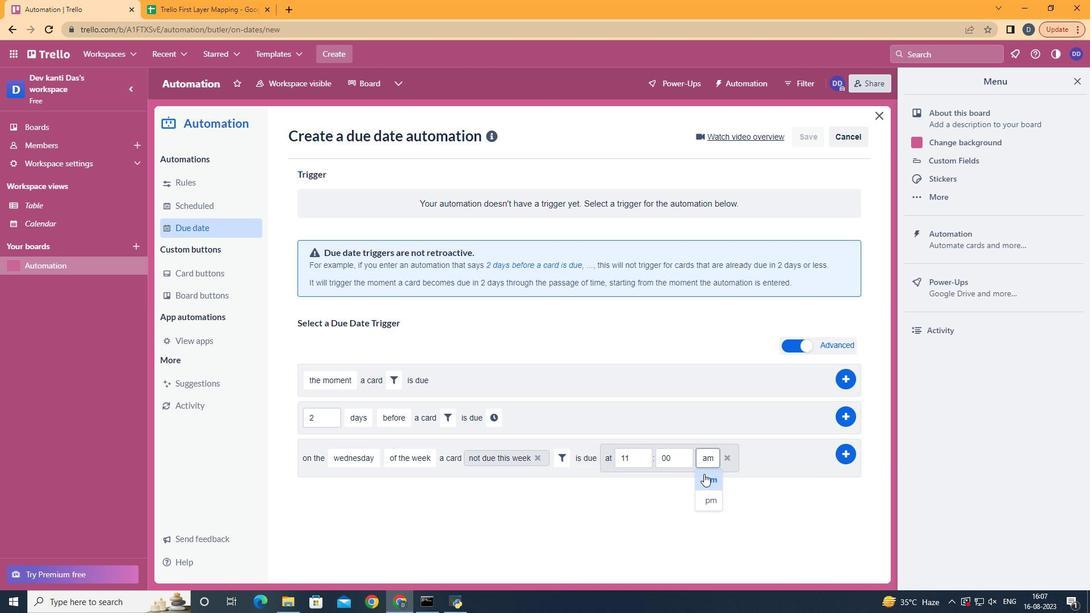 
Action: Mouse pressed left at (719, 490)
Screenshot: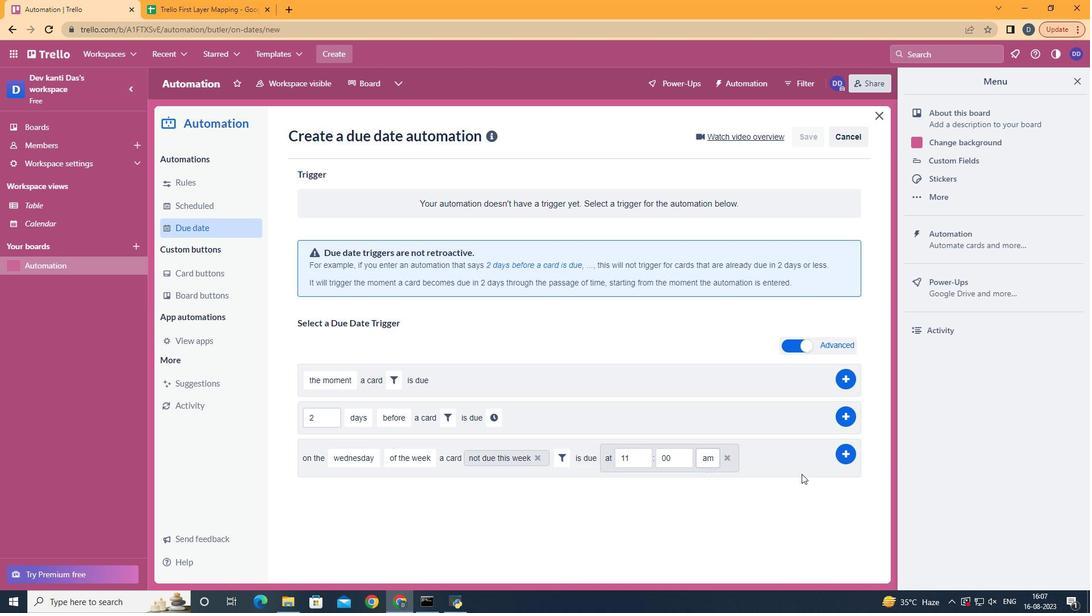 
Action: Mouse moved to (856, 470)
Screenshot: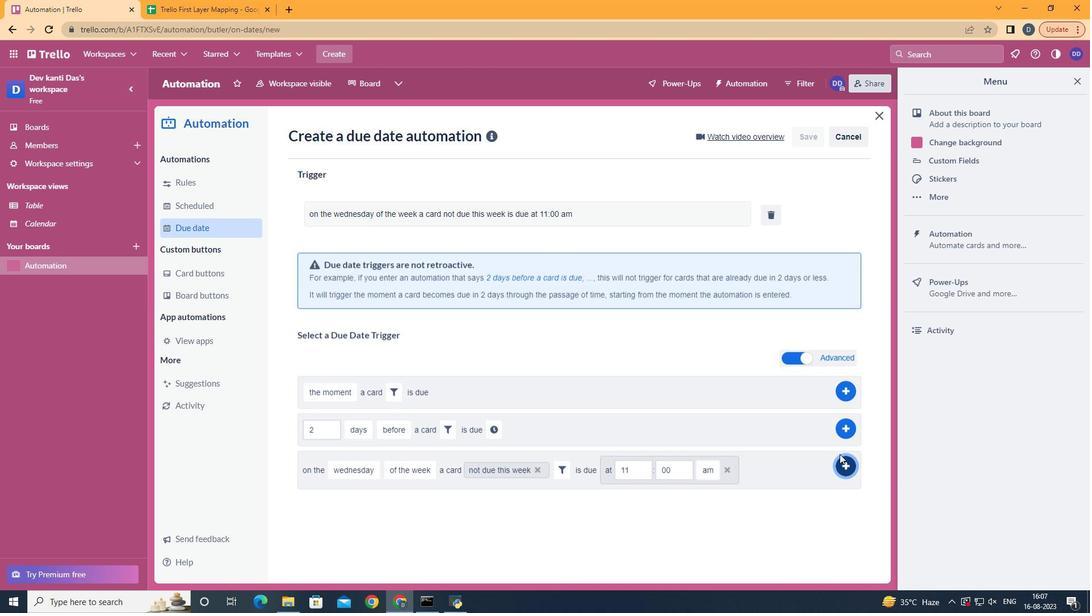 
Action: Mouse pressed left at (856, 470)
Screenshot: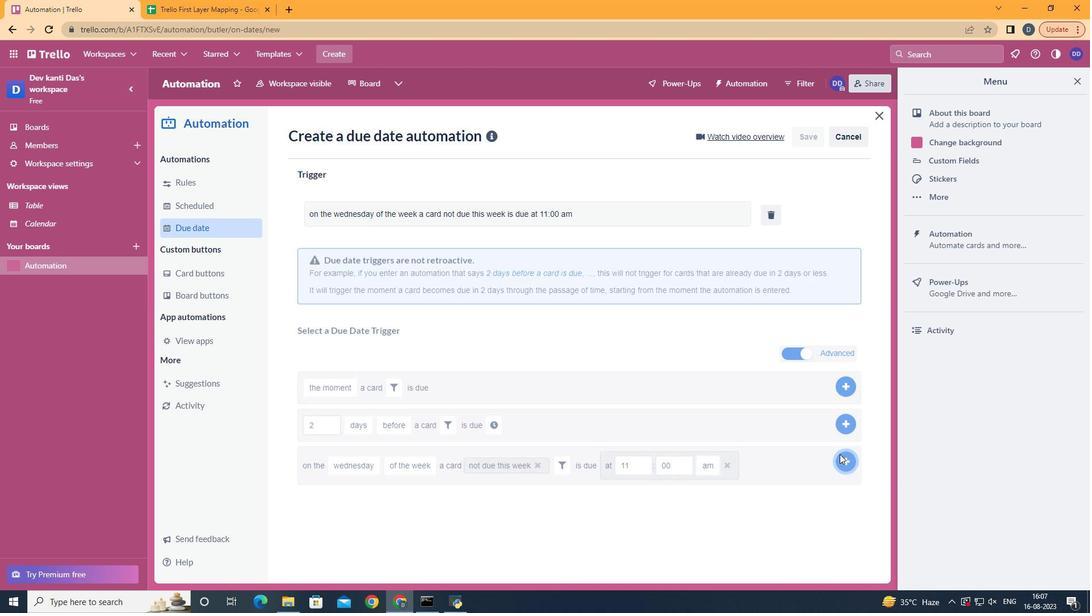 
